 Task: Create a section Agile Archers and in the section, add a milestone Disaster Recovery Planning in the project AgileBox
Action: Mouse moved to (74, 320)
Screenshot: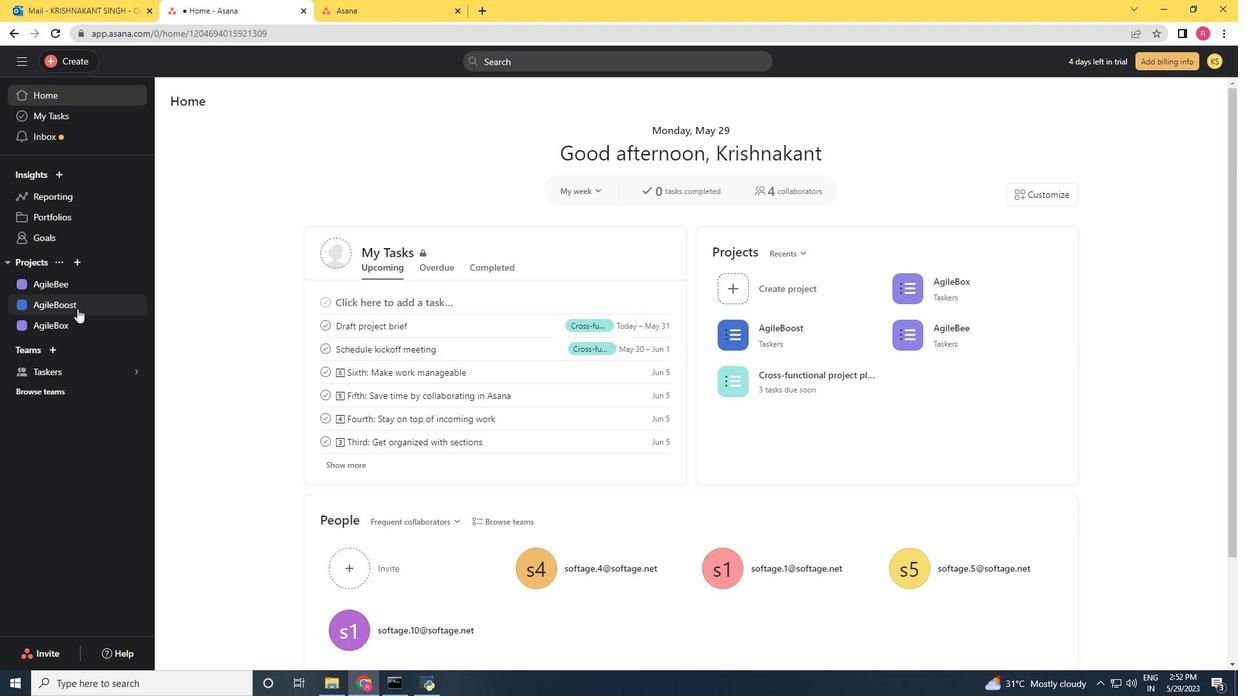 
Action: Mouse pressed left at (74, 320)
Screenshot: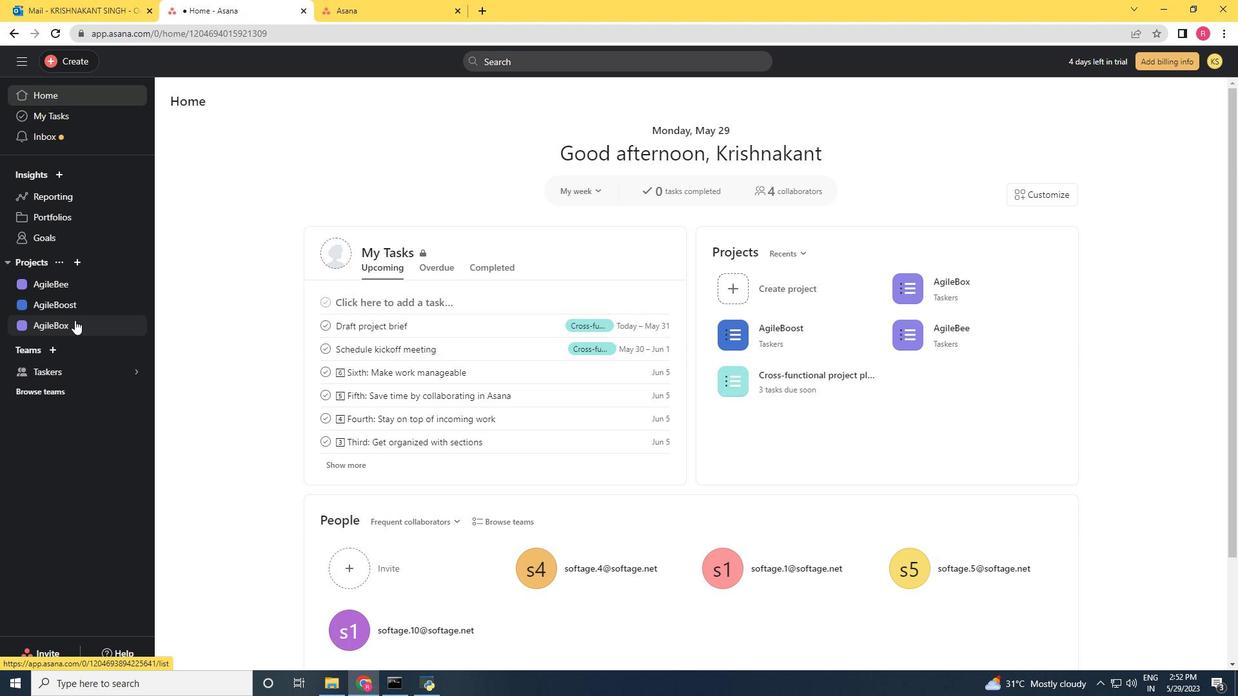 
Action: Mouse moved to (215, 519)
Screenshot: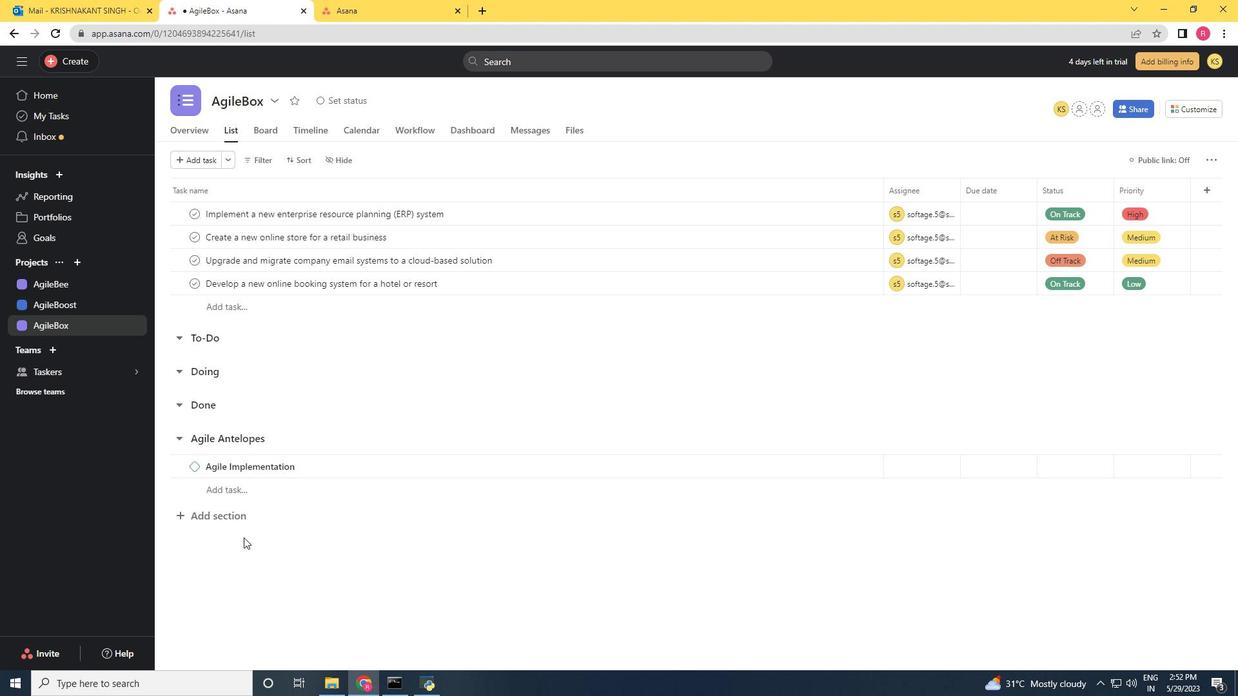 
Action: Mouse pressed left at (215, 519)
Screenshot: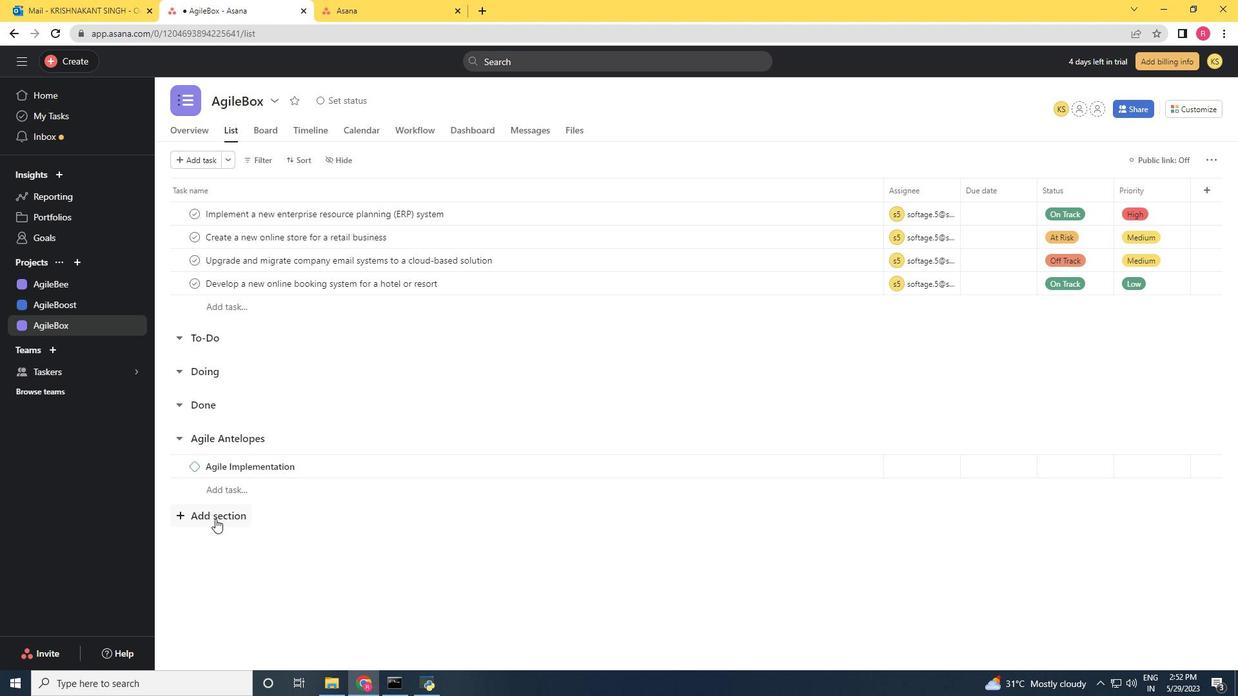 
Action: Key pressed <Key.shift>Agile<Key.space><Key.shift>Archers<Key.enter><Key.shift>Disaster<Key.space><Key.shift>Recovery<Key.space><Key.shift>Planing<Key.space><Key.backspace><Key.backspace><Key.backspace><Key.backspace>m<Key.backspace>ning
Screenshot: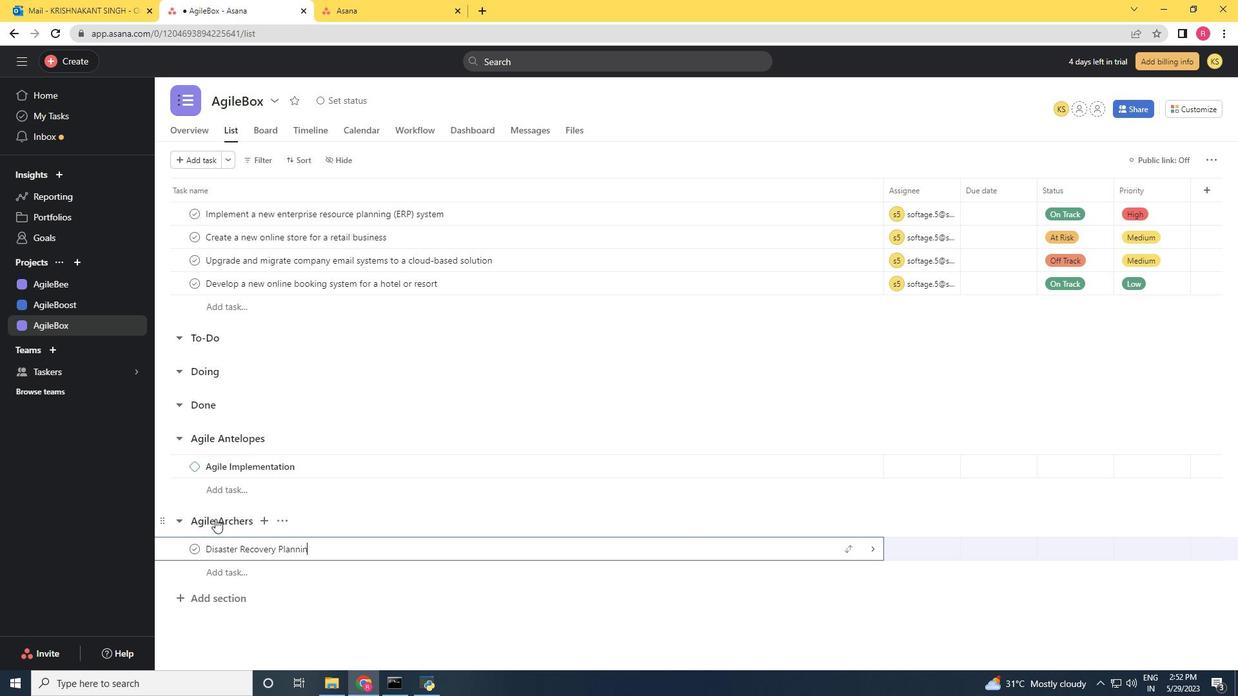 
Action: Mouse moved to (484, 544)
Screenshot: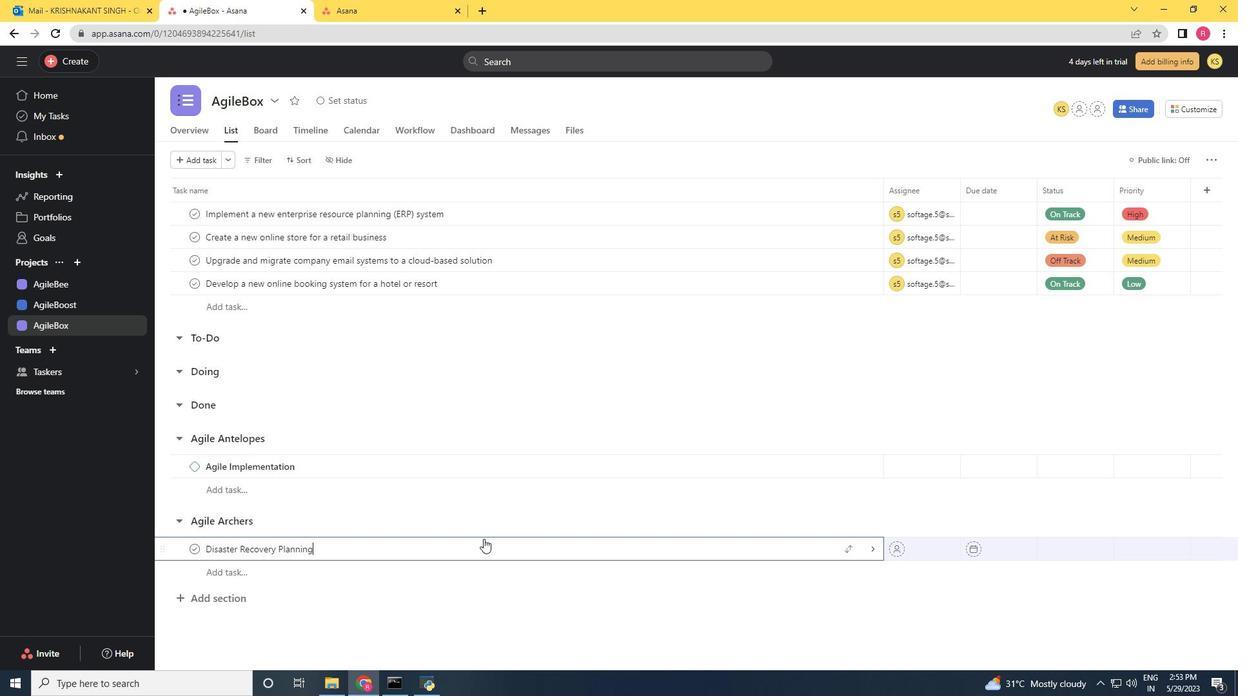 
Action: Mouse pressed right at (484, 544)
Screenshot: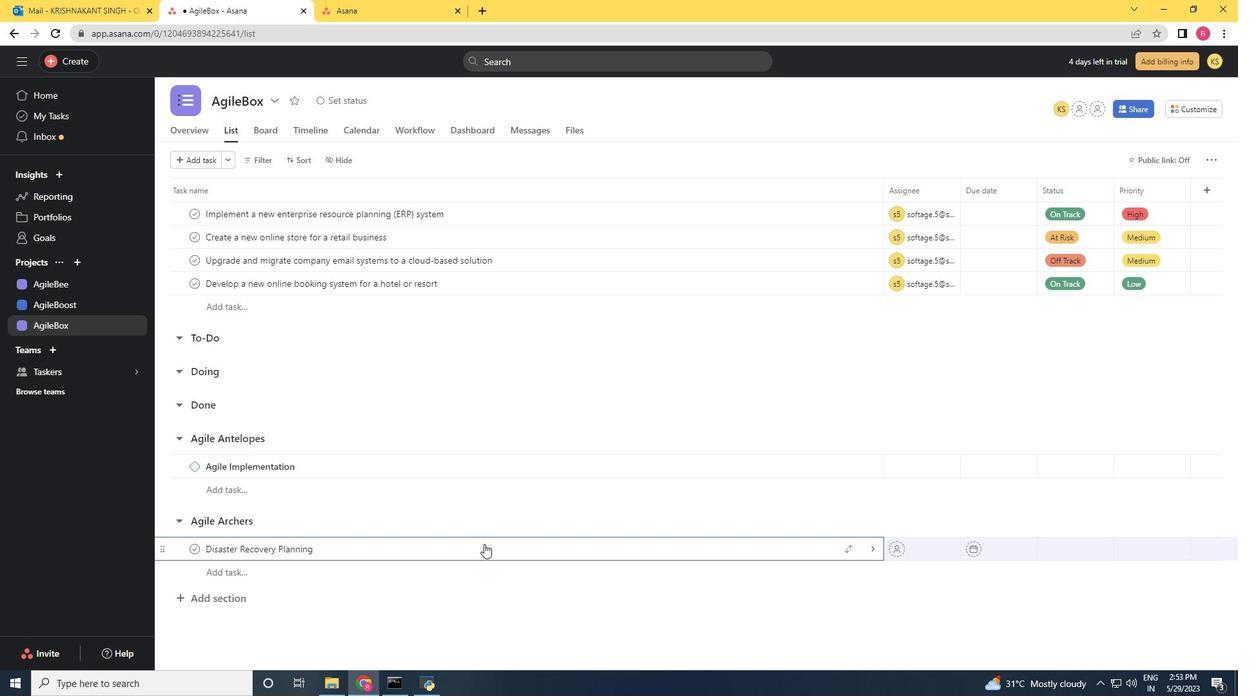 
Action: Mouse moved to (546, 478)
Screenshot: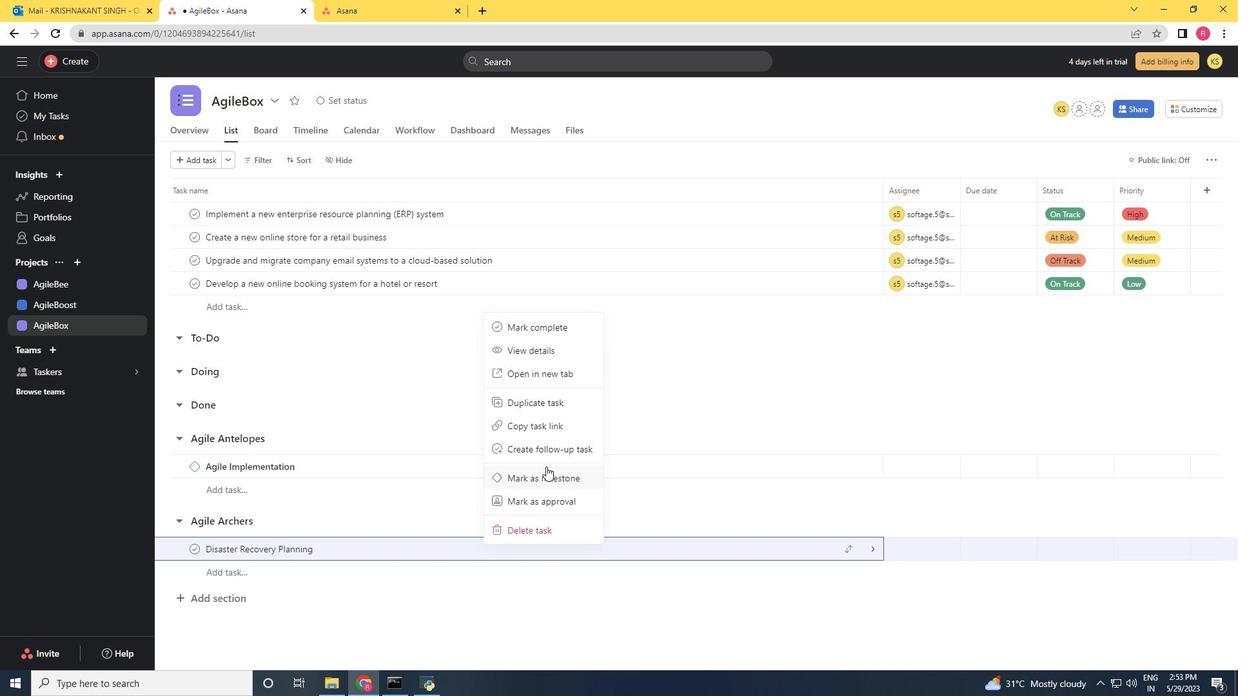 
Action: Mouse pressed left at (546, 478)
Screenshot: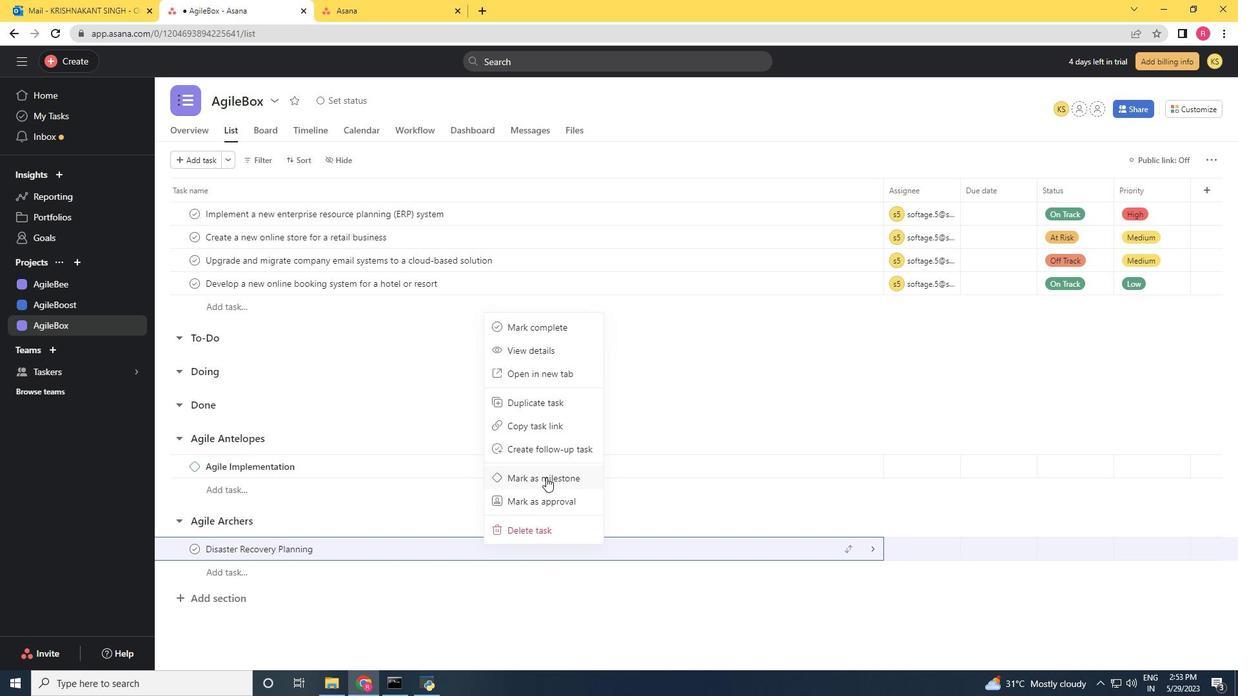 
